 Task: Add Dietz & Watson Yellow American Cheese to the cart.
Action: Mouse moved to (684, 256)
Screenshot: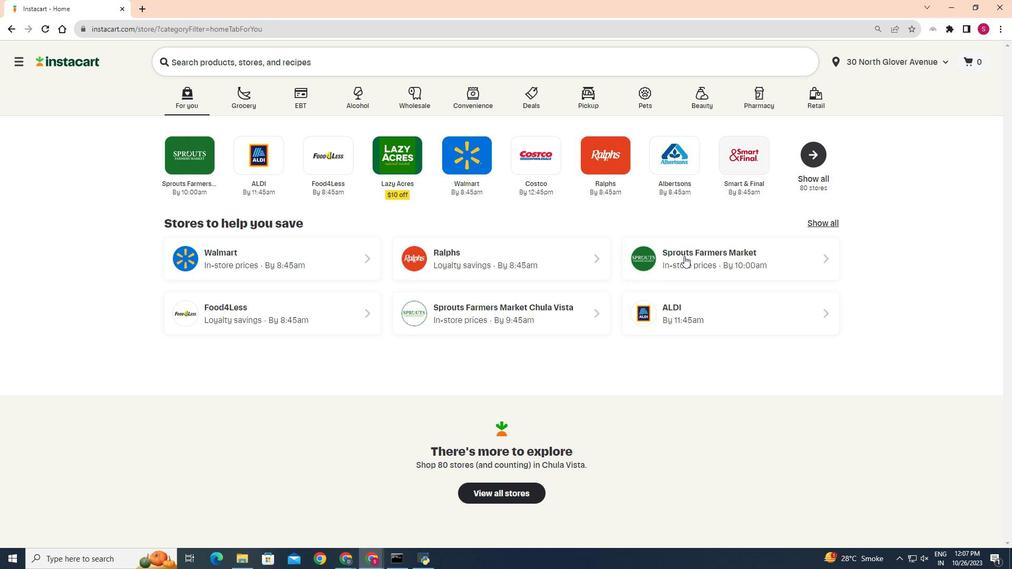 
Action: Mouse pressed left at (684, 256)
Screenshot: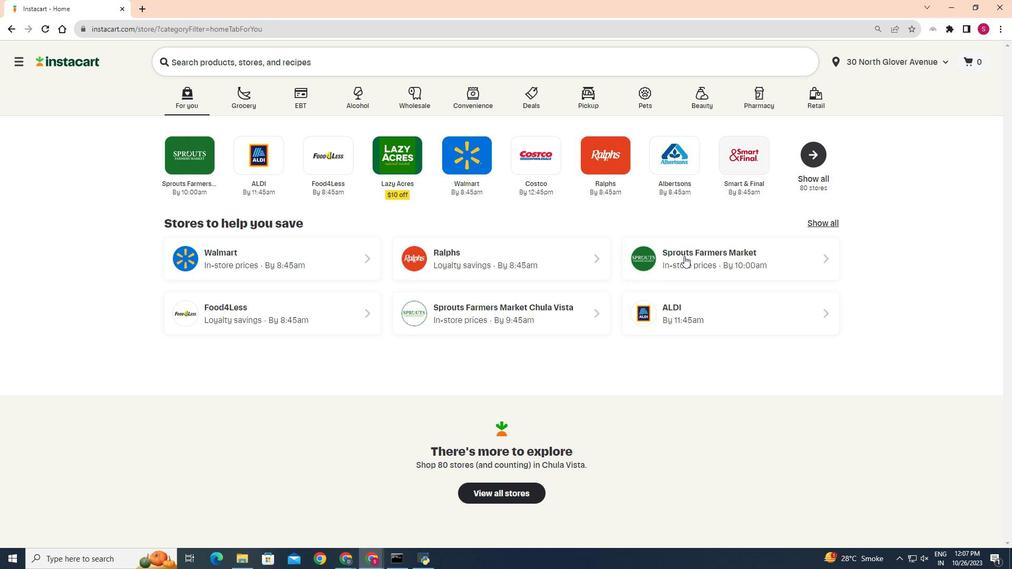 
Action: Mouse moved to (39, 443)
Screenshot: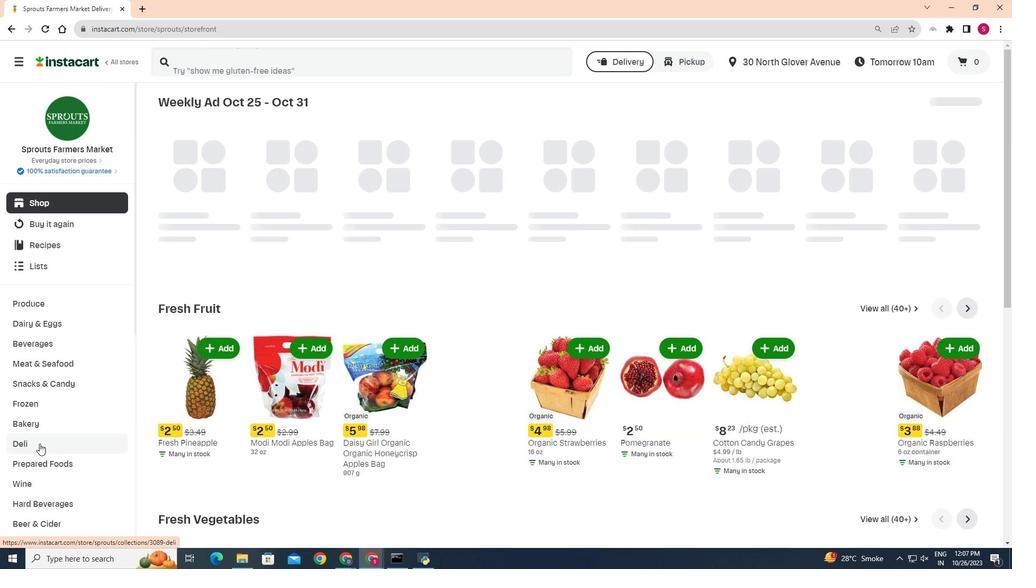 
Action: Mouse pressed left at (39, 443)
Screenshot: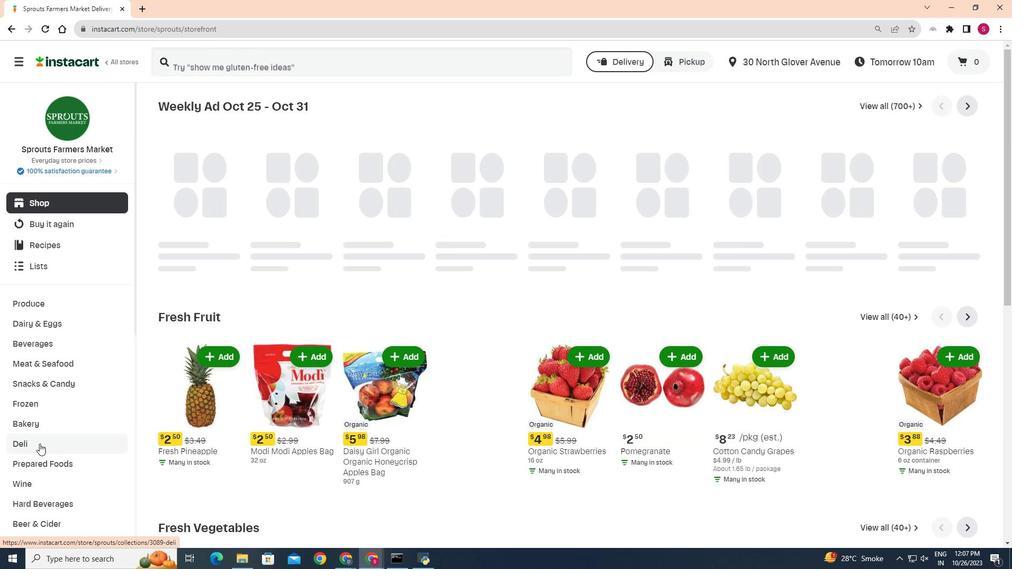 
Action: Mouse moved to (276, 129)
Screenshot: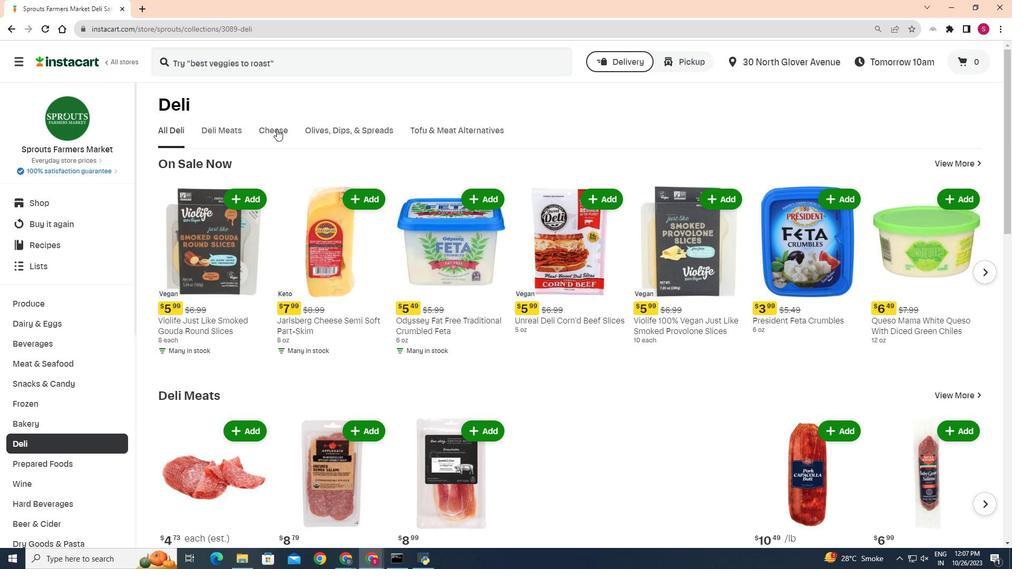 
Action: Mouse pressed left at (276, 129)
Screenshot: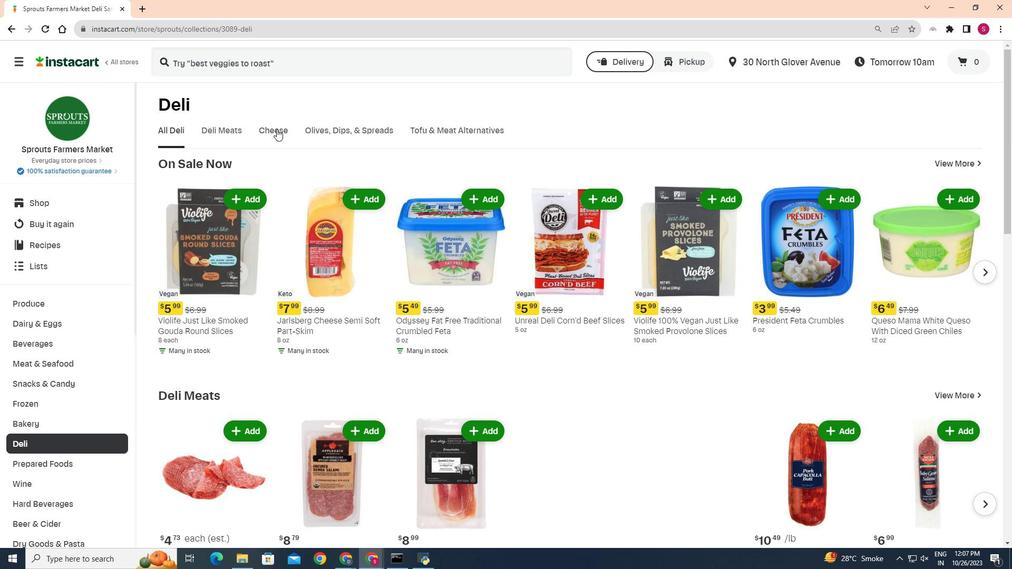 
Action: Mouse moved to (601, 179)
Screenshot: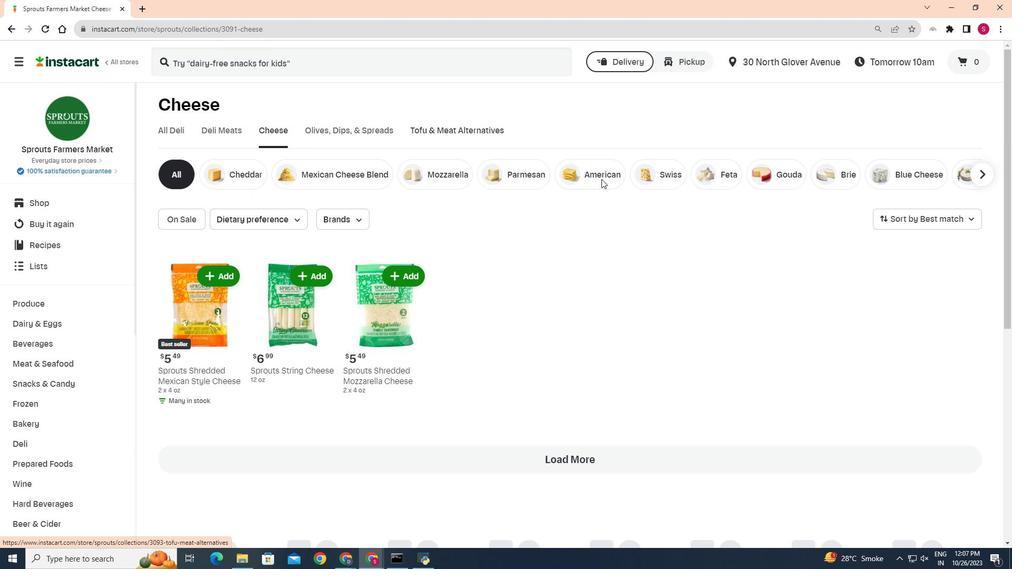 
Action: Mouse pressed left at (601, 179)
Screenshot: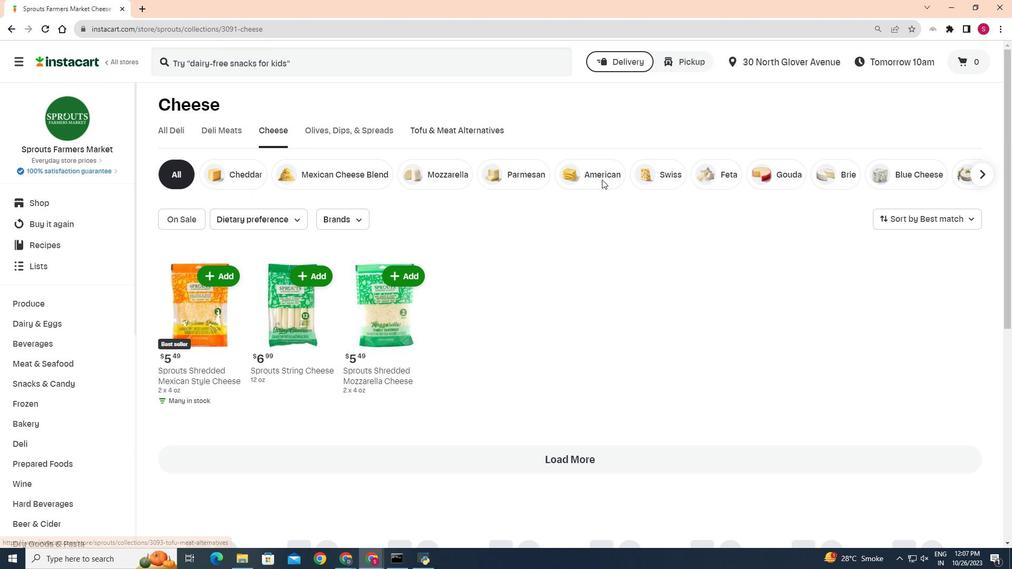
Action: Mouse moved to (603, 272)
Screenshot: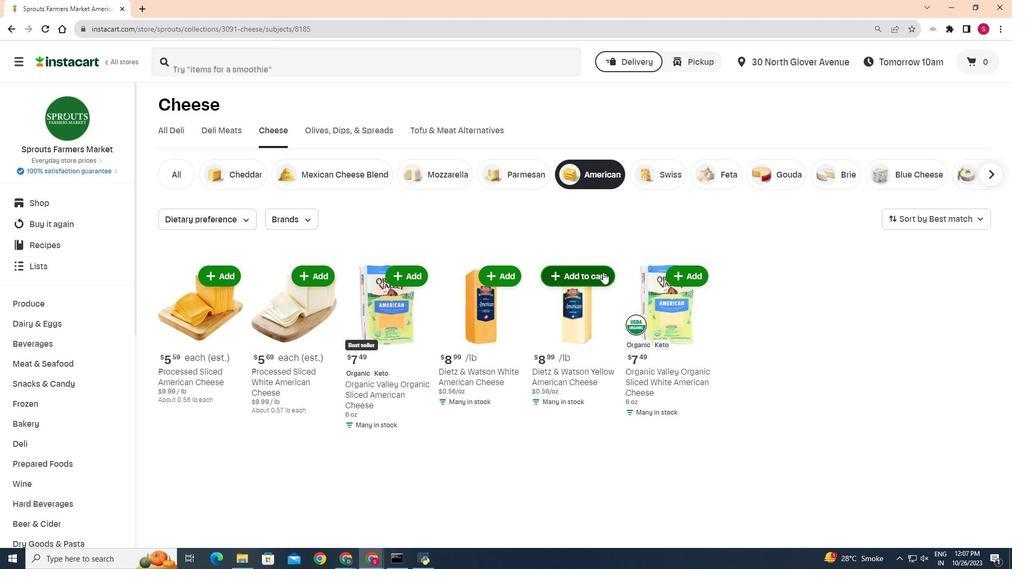 
Action: Mouse pressed left at (603, 272)
Screenshot: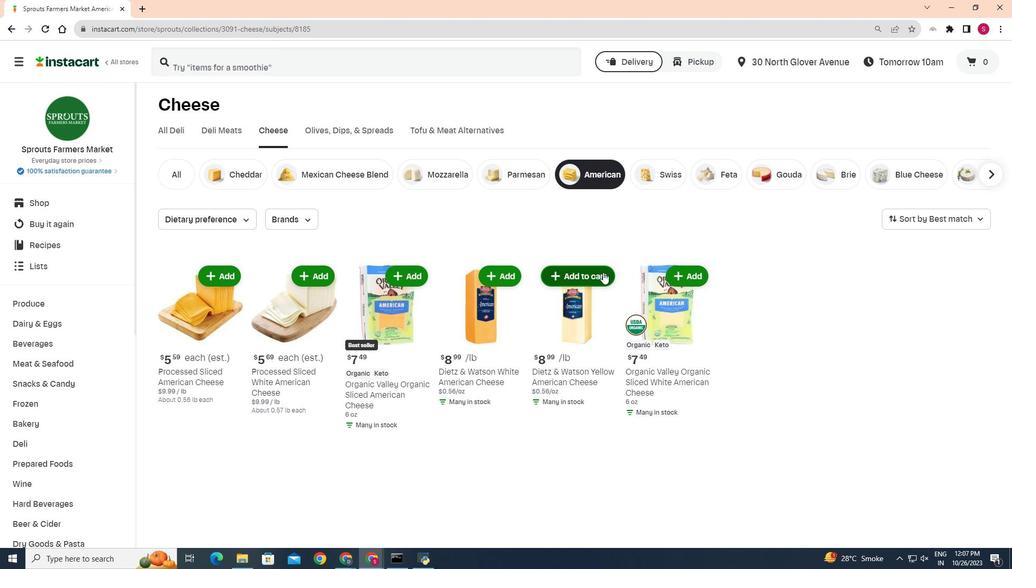 
Action: Mouse moved to (590, 238)
Screenshot: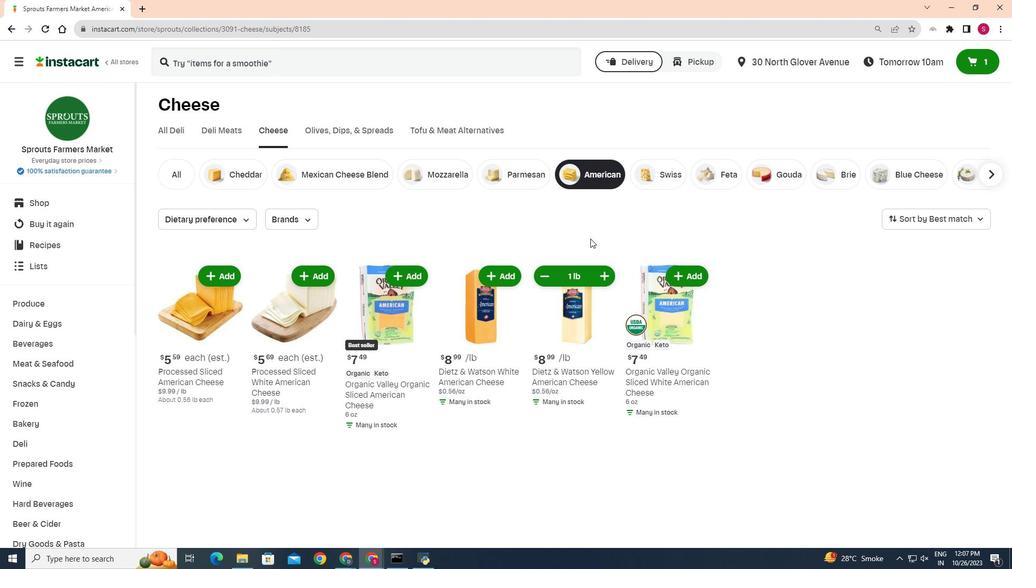 
